 Task: Create a task  Upgrade and migrate company facilities management to a cloud-based solution , assign it to team member softage.5@softage.net in the project BrainBoost and update the status of the task to  Off Track , set the priority of the task to Medium
Action: Mouse moved to (60, 46)
Screenshot: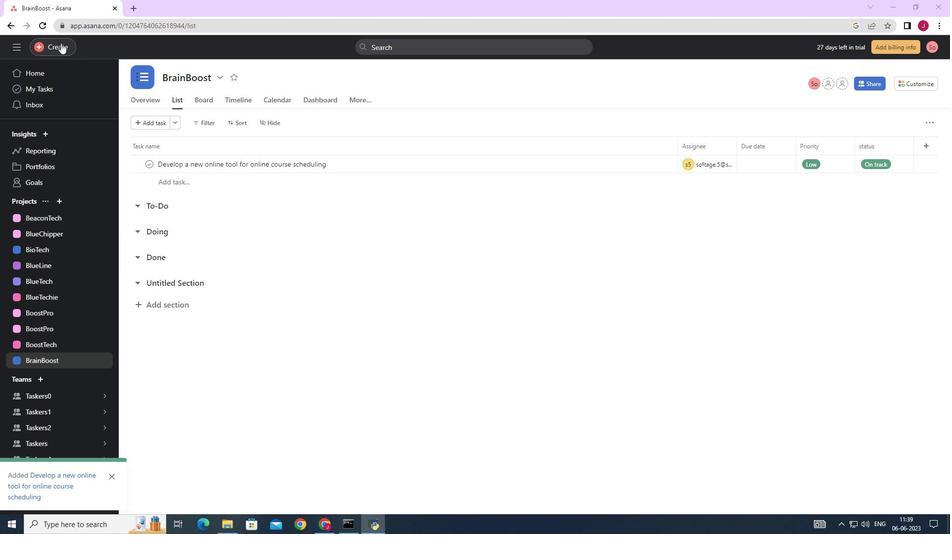 
Action: Mouse pressed left at (60, 46)
Screenshot: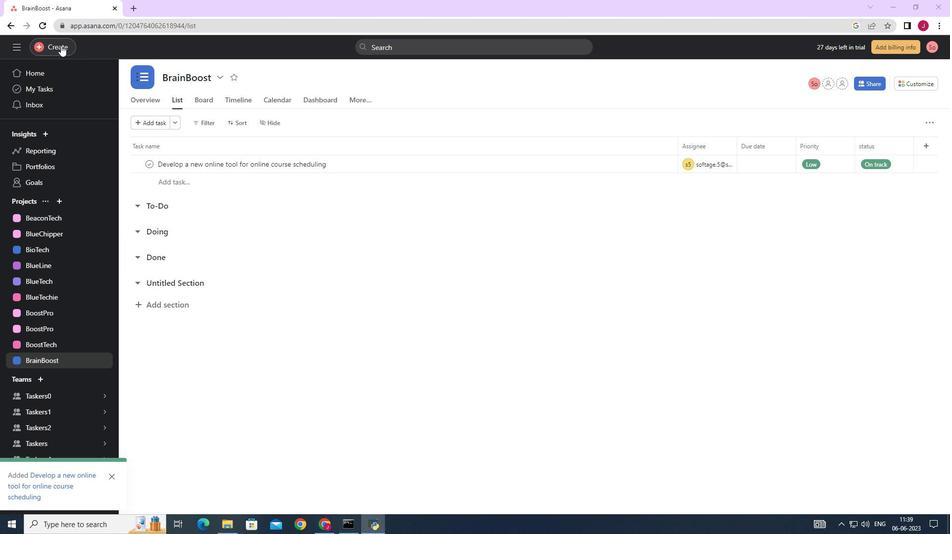 
Action: Mouse moved to (125, 51)
Screenshot: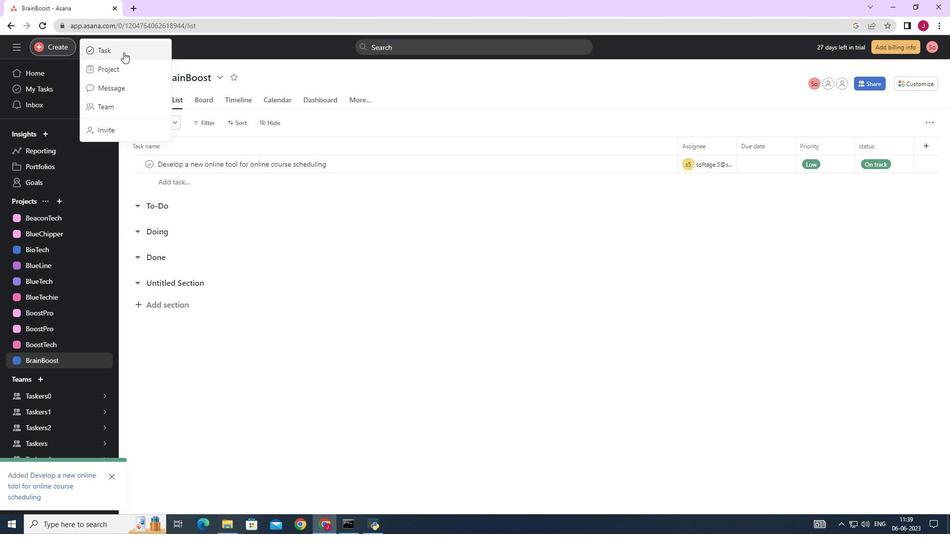 
Action: Mouse pressed left at (125, 51)
Screenshot: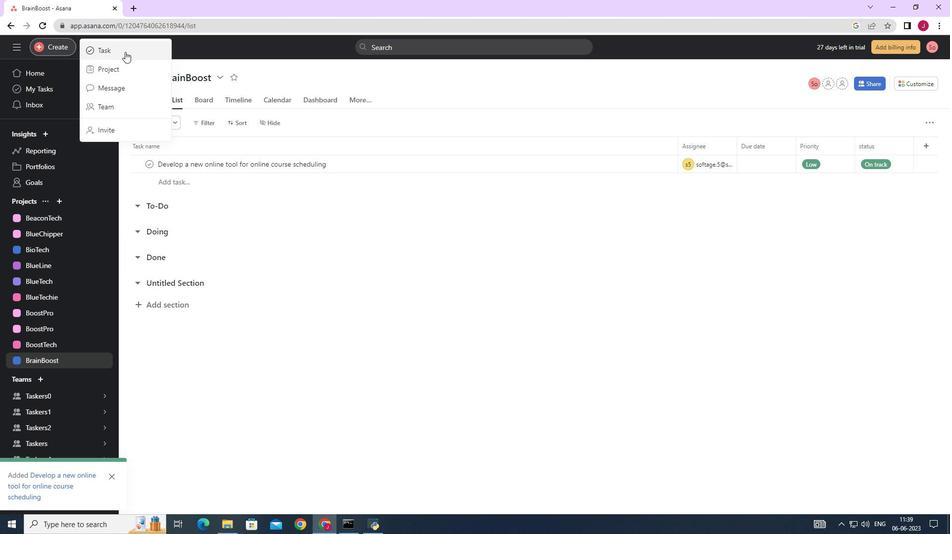 
Action: Mouse moved to (750, 325)
Screenshot: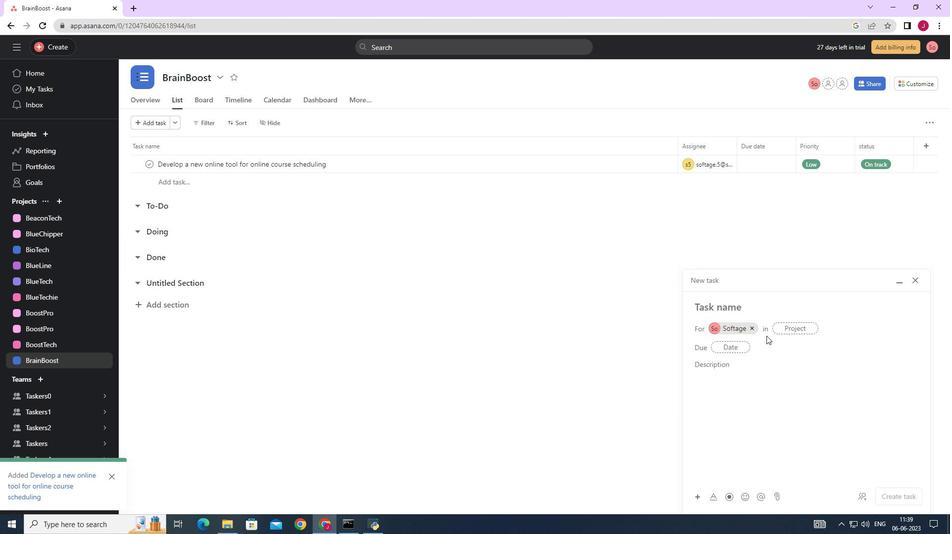 
Action: Mouse pressed left at (750, 325)
Screenshot: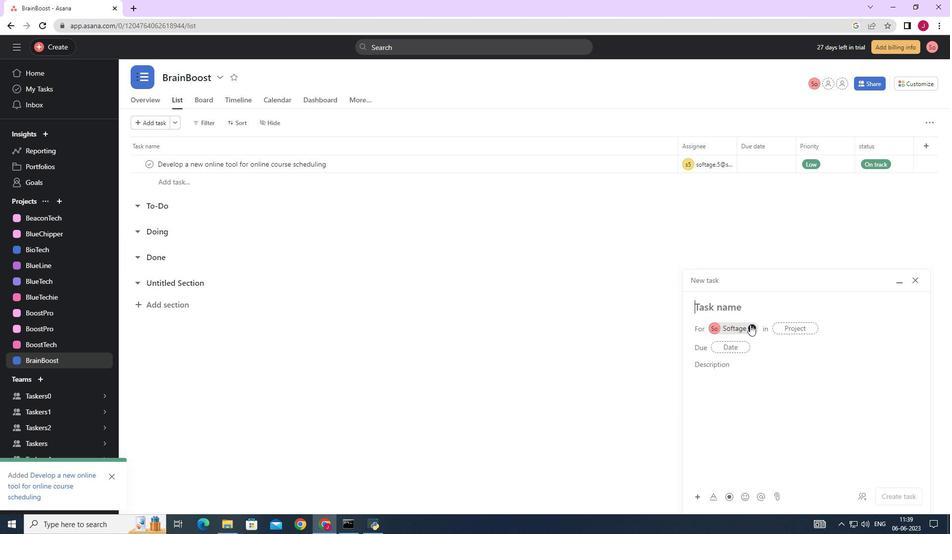 
Action: Mouse moved to (729, 308)
Screenshot: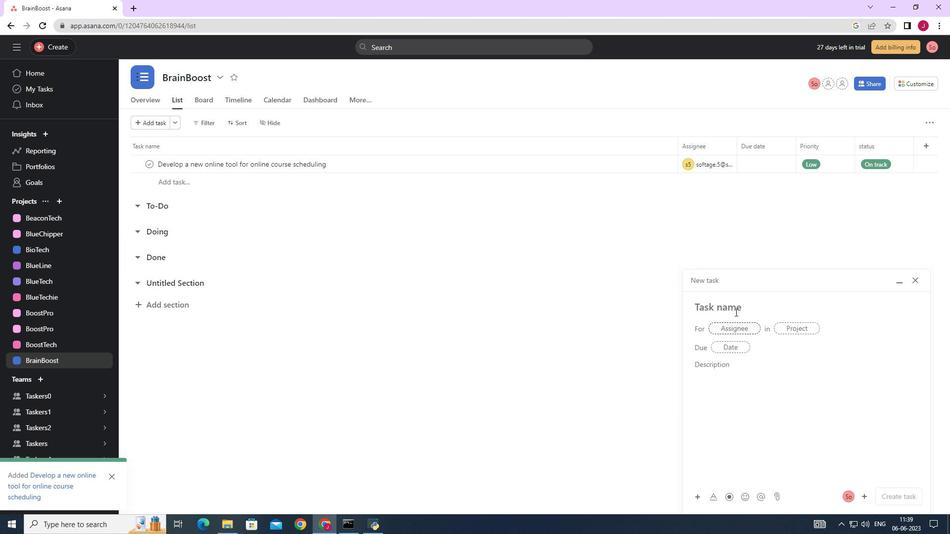 
Action: Mouse pressed left at (729, 308)
Screenshot: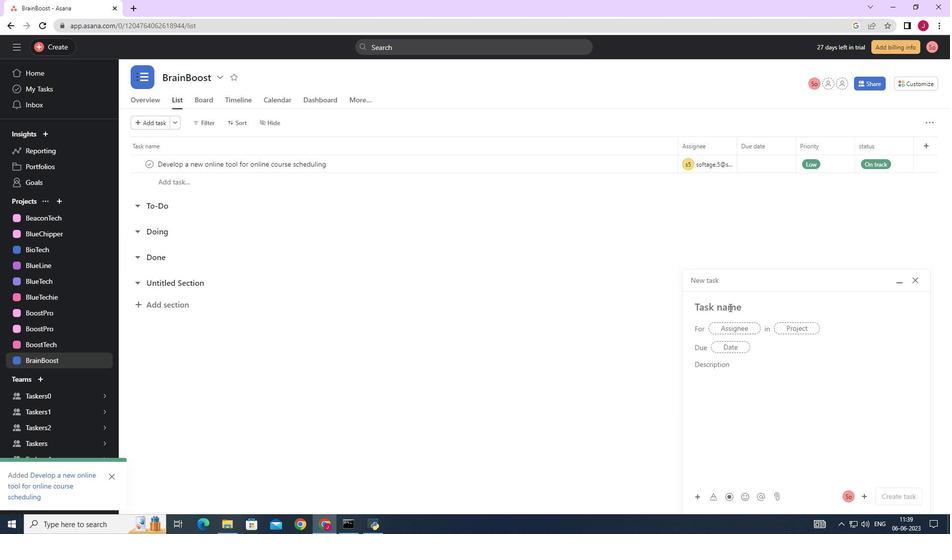 
Action: Key pressed <Key.caps_lock>U<Key.caps_lock>pgrat<Key.backspace>de<Key.space>and<Key.space><Key.caps_lock>M<Key.caps_lock>igrate<Key.space>company<Key.space>facilities<Key.space>management<Key.space>to<Key.space>c<Key.space>cloud-based<Key.space>solution
Screenshot: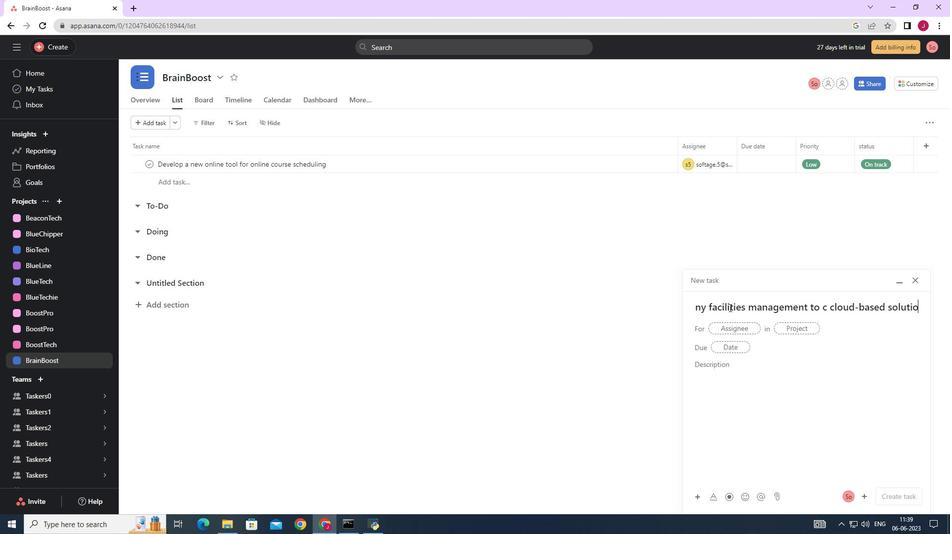 
Action: Mouse moved to (742, 330)
Screenshot: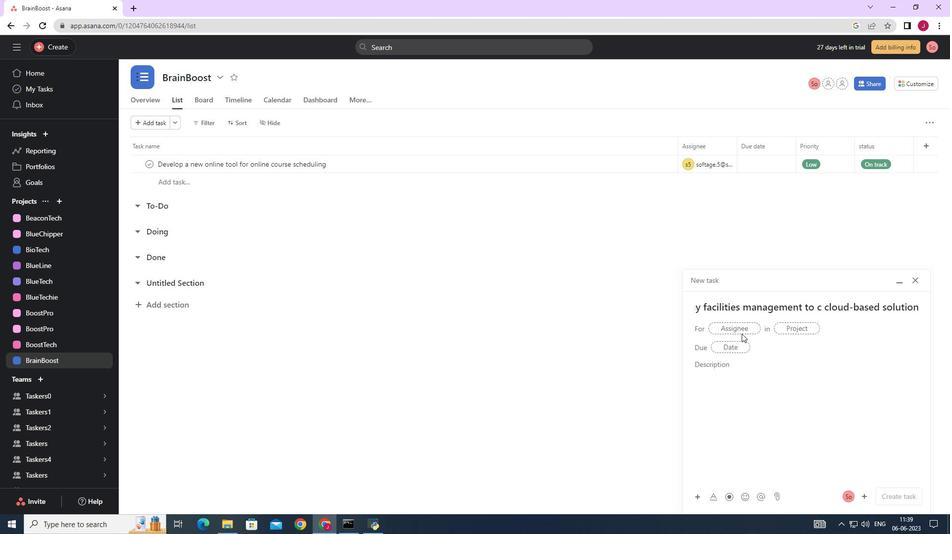 
Action: Mouse pressed left at (742, 330)
Screenshot: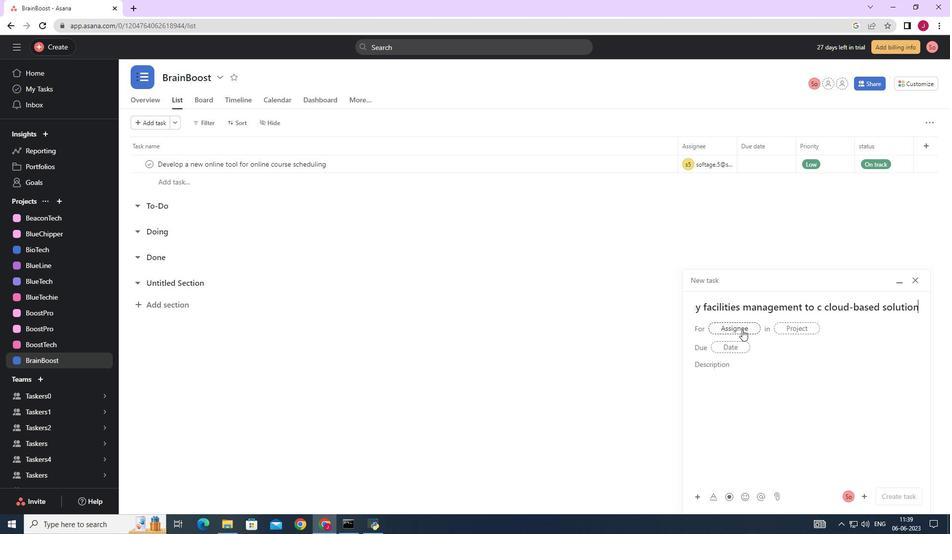 
Action: Key pressed softage.5
Screenshot: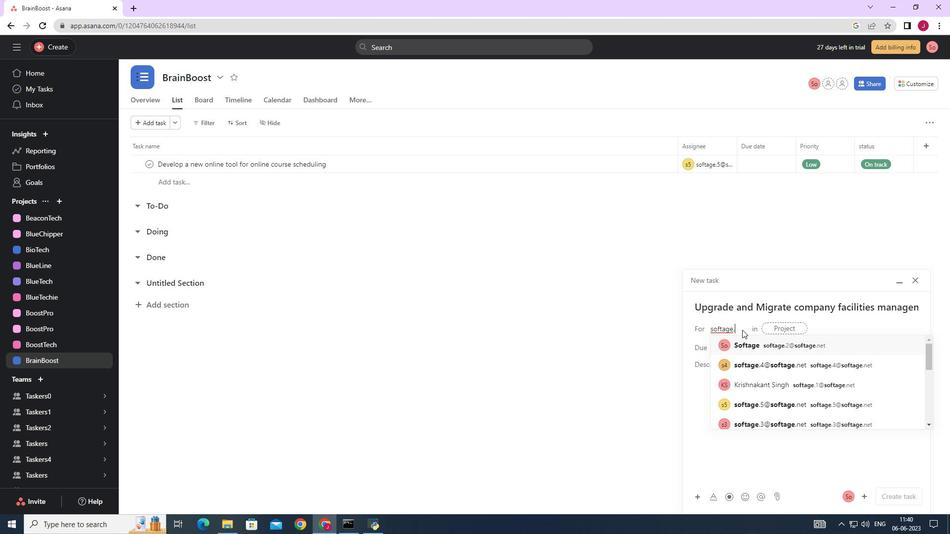 
Action: Mouse moved to (765, 346)
Screenshot: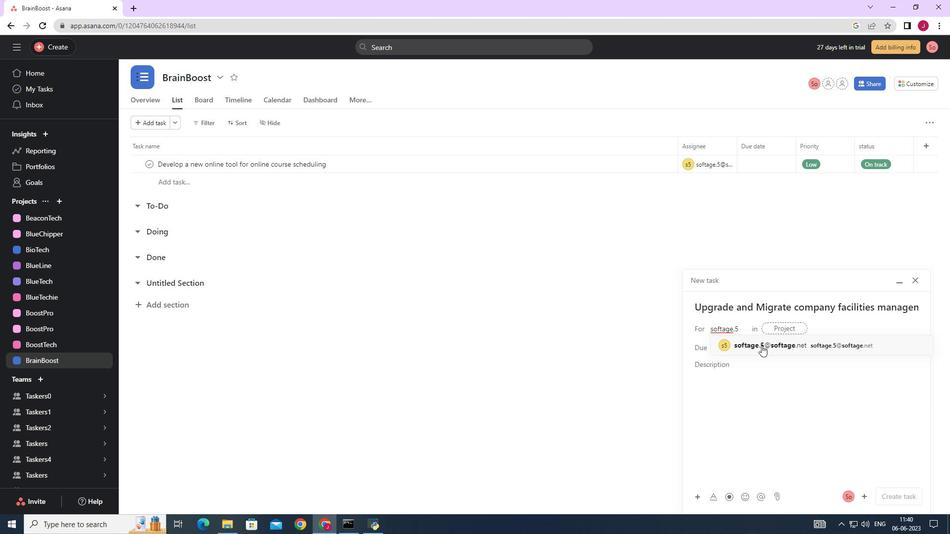 
Action: Mouse pressed left at (765, 346)
Screenshot: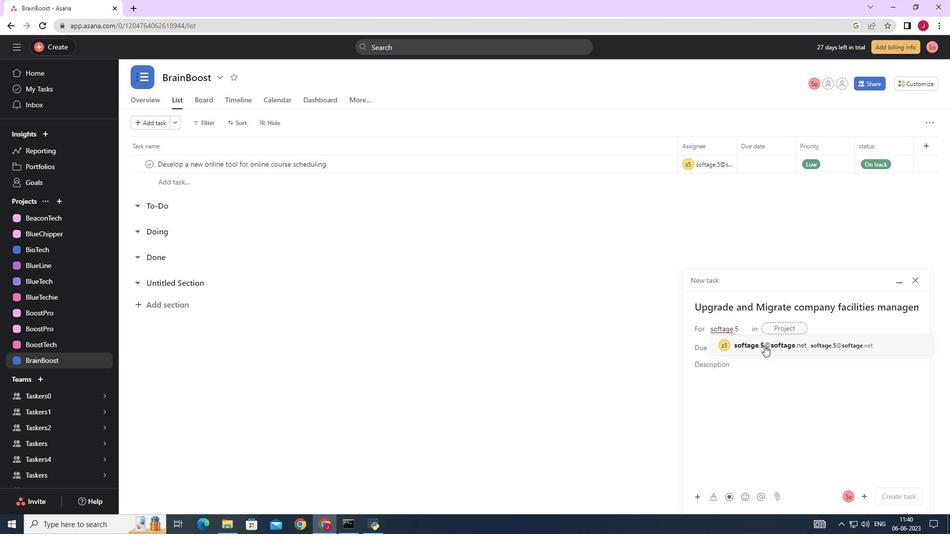 
Action: Mouse moved to (627, 341)
Screenshot: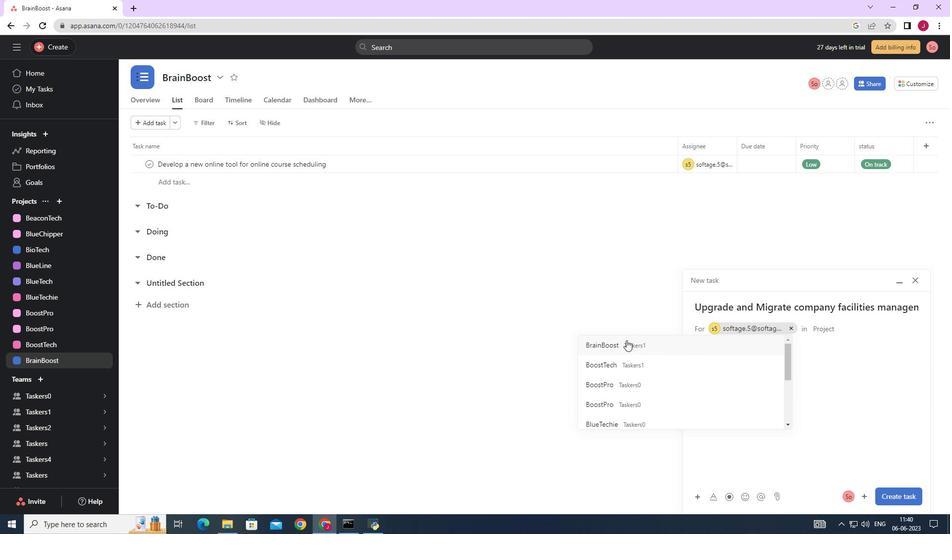 
Action: Mouse pressed left at (627, 341)
Screenshot: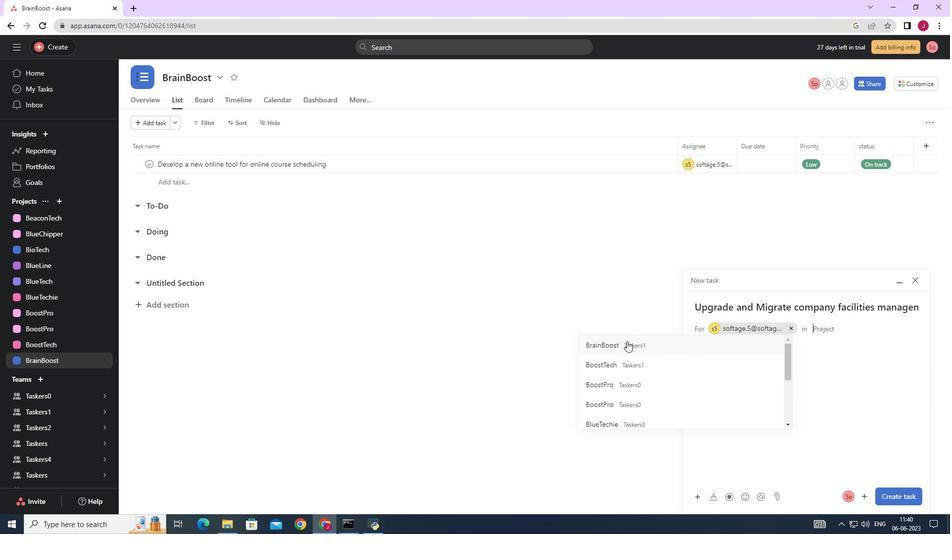
Action: Mouse moved to (740, 362)
Screenshot: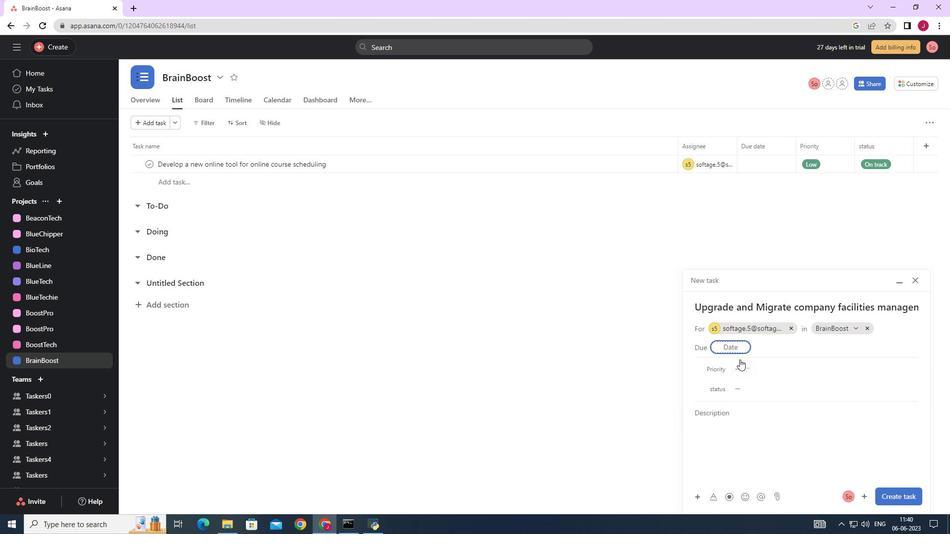 
Action: Mouse pressed left at (740, 362)
Screenshot: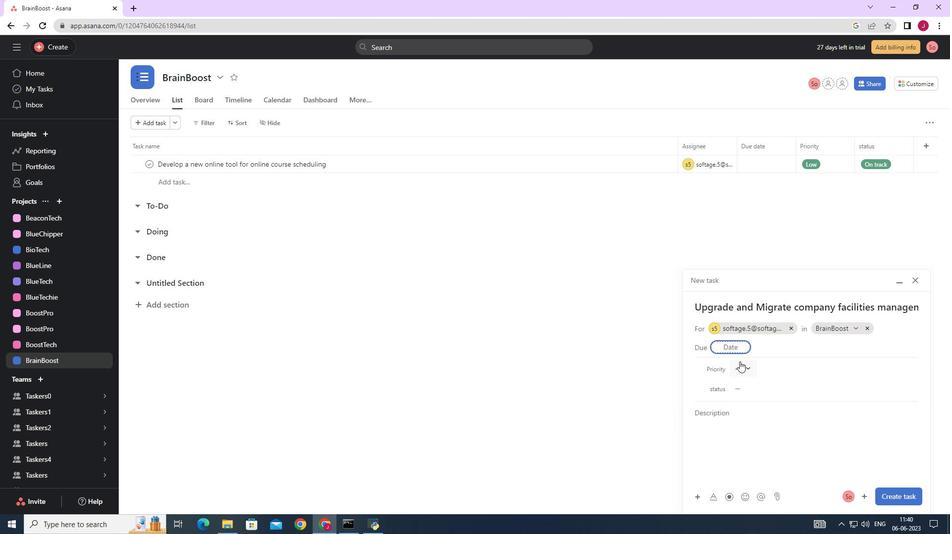 
Action: Mouse moved to (771, 423)
Screenshot: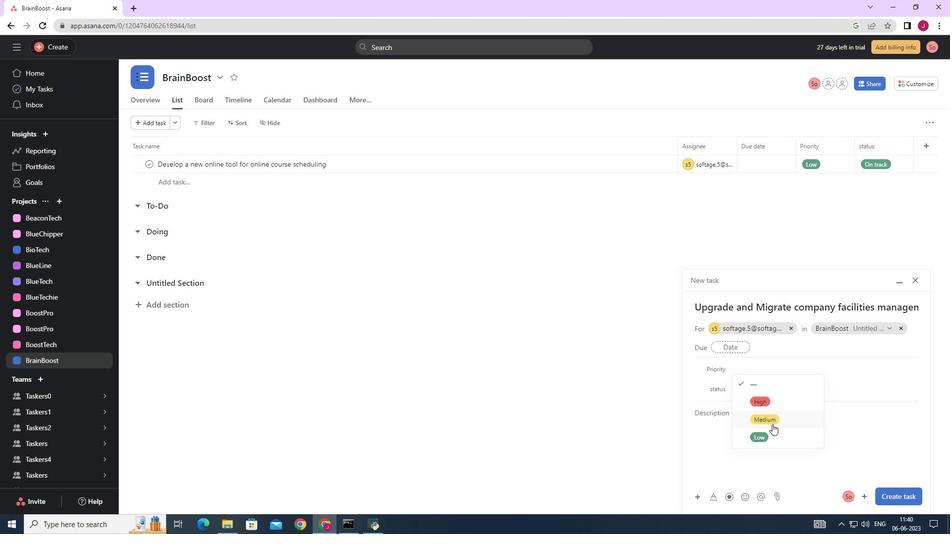 
Action: Mouse pressed left at (771, 423)
Screenshot: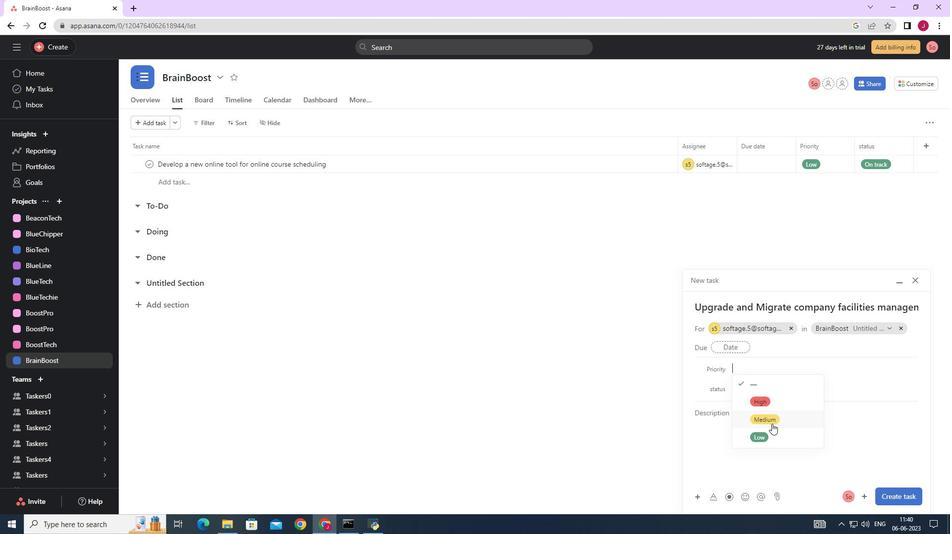 
Action: Mouse moved to (748, 388)
Screenshot: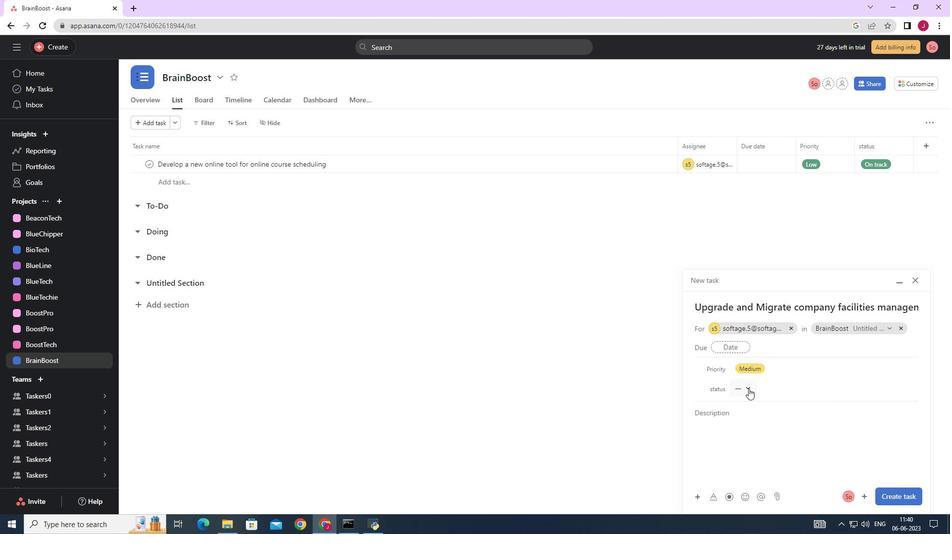 
Action: Mouse pressed left at (748, 388)
Screenshot: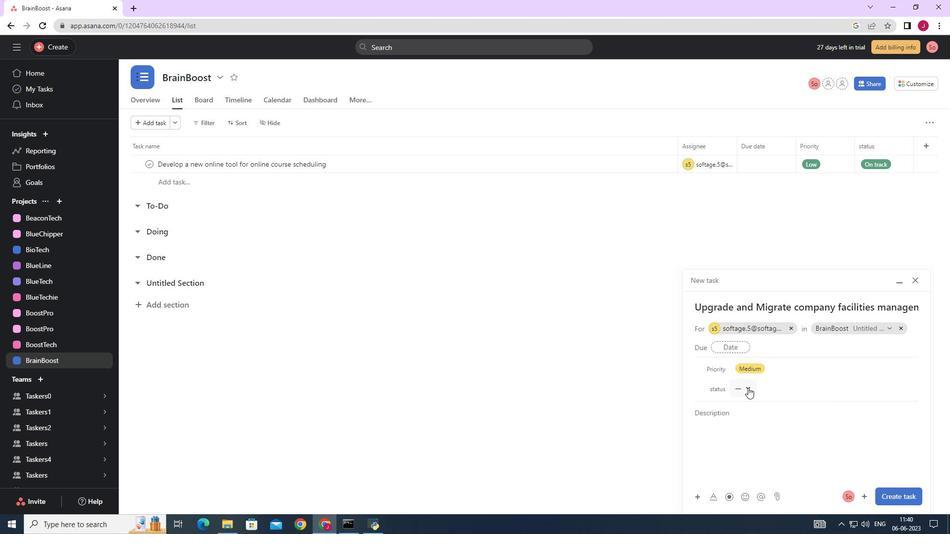 
Action: Mouse moved to (767, 421)
Screenshot: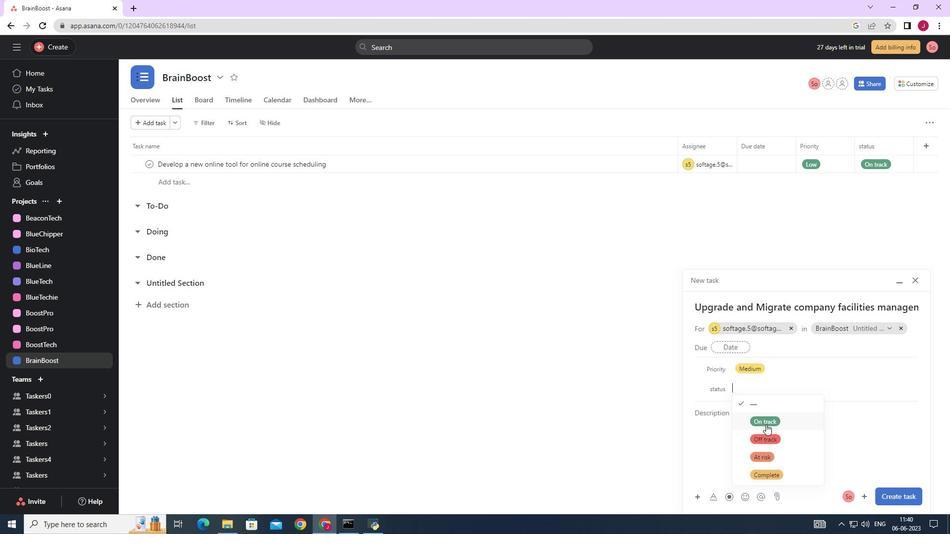 
Action: Mouse pressed left at (767, 421)
Screenshot: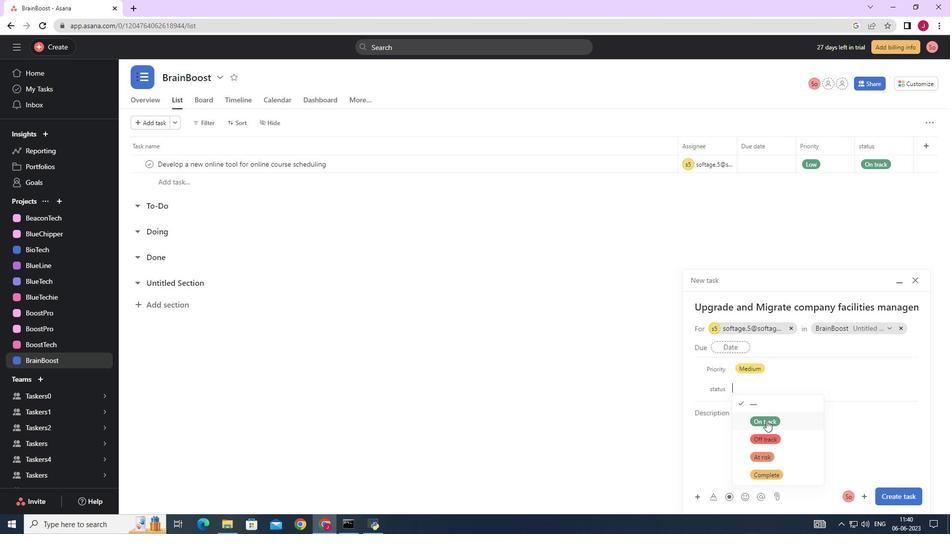 
Action: Mouse moved to (753, 390)
Screenshot: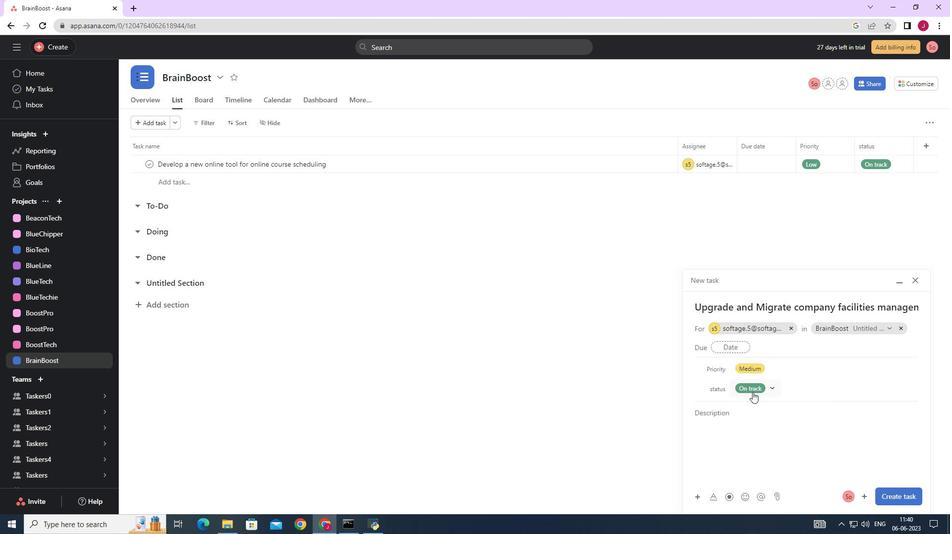 
Action: Mouse pressed left at (753, 390)
Screenshot: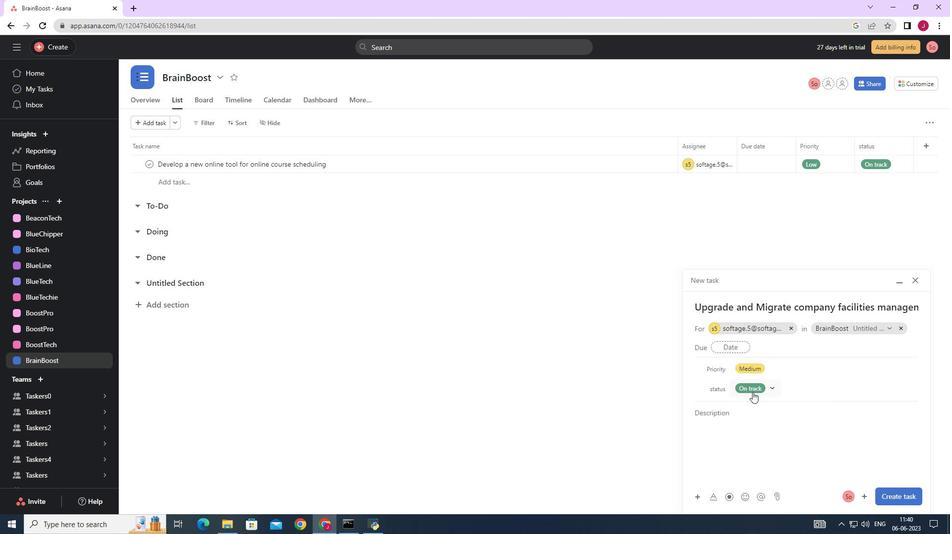 
Action: Mouse moved to (767, 443)
Screenshot: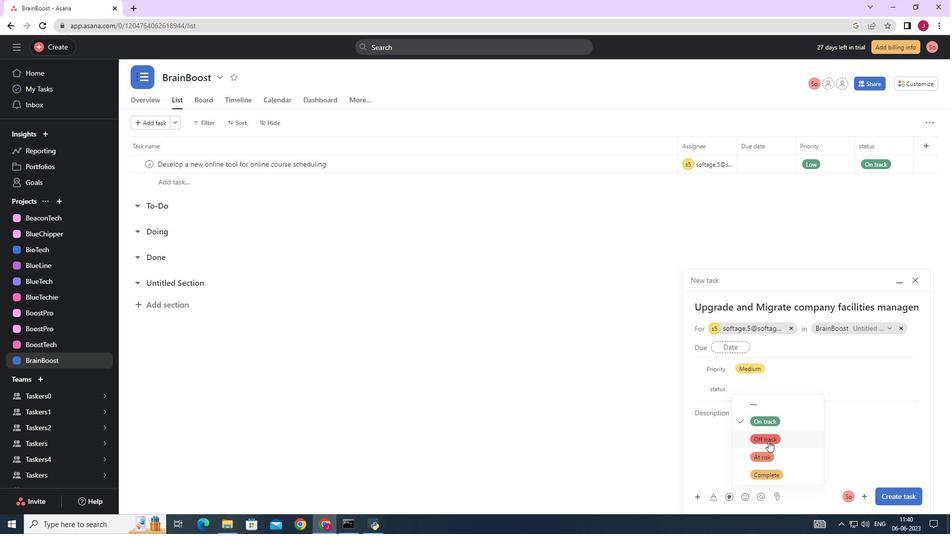 
Action: Mouse pressed left at (767, 443)
Screenshot: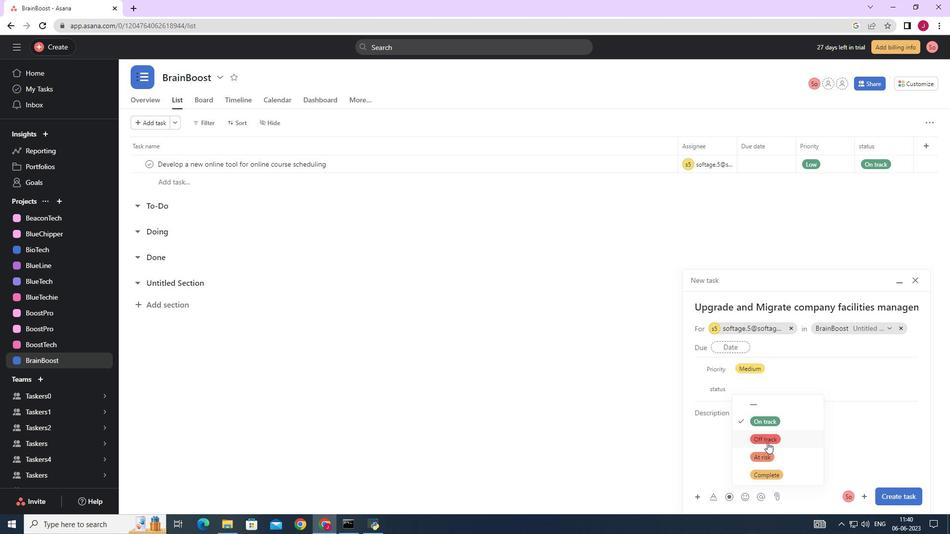 
Action: Mouse moved to (903, 498)
Screenshot: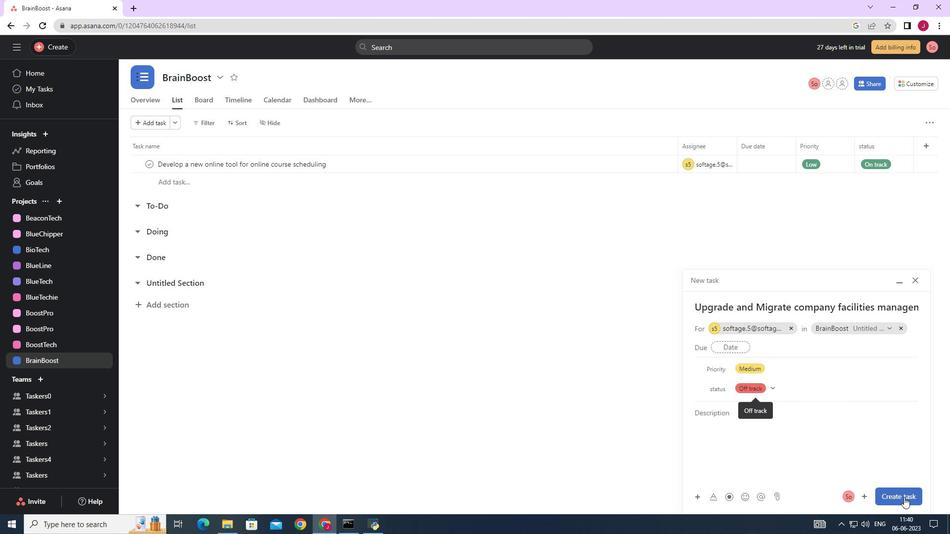 
Action: Mouse pressed left at (903, 498)
Screenshot: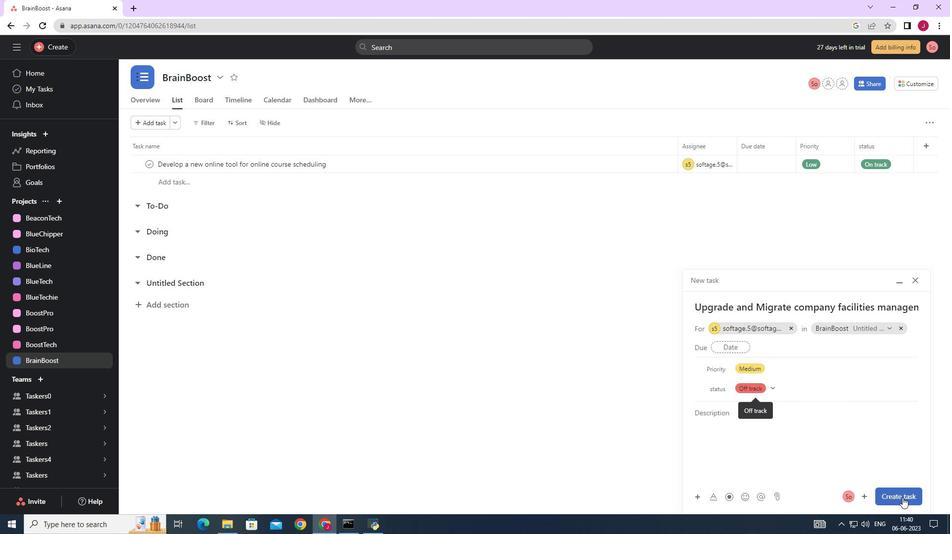 
Action: Mouse moved to (889, 496)
Screenshot: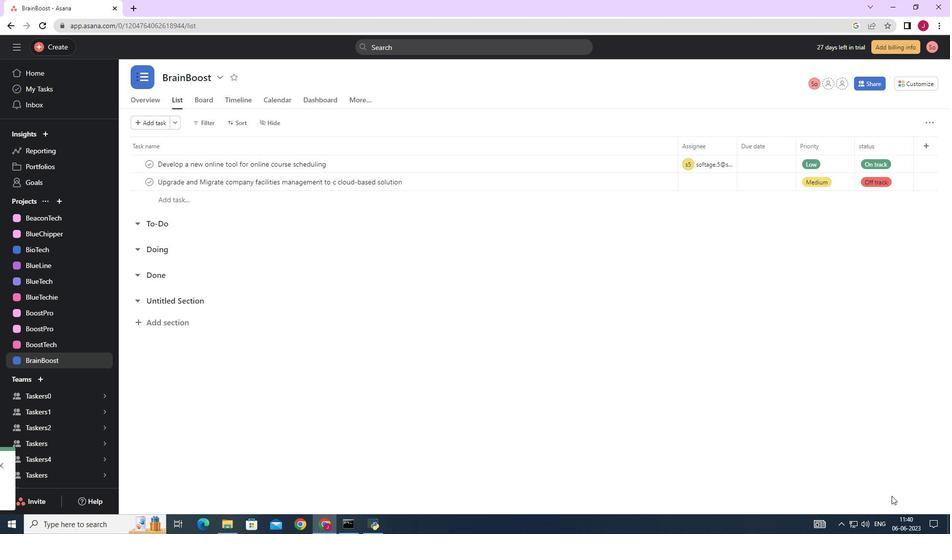 
